 Task: Generate a density plot of a probability distribution.
Action: Mouse pressed left at (98, 131)
Screenshot: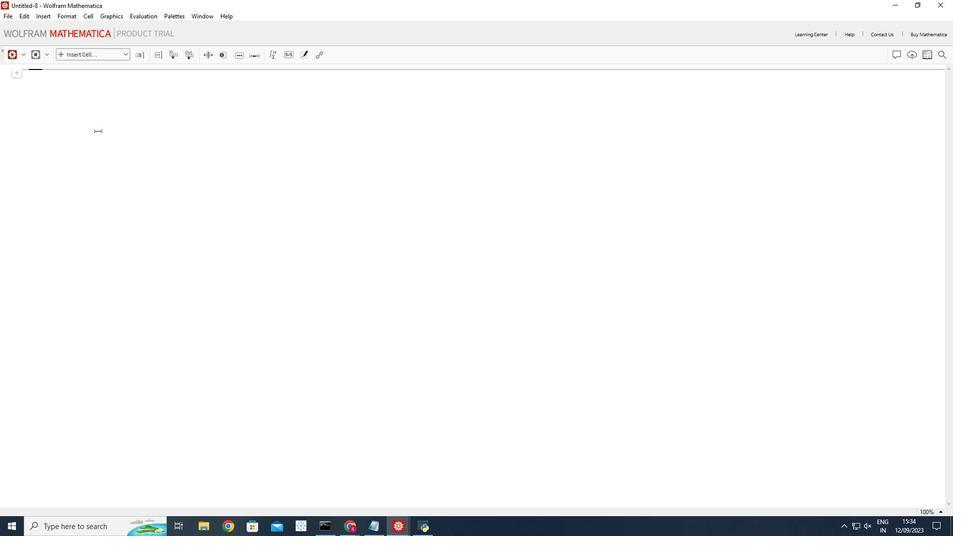 
Action: Mouse moved to (127, 53)
Screenshot: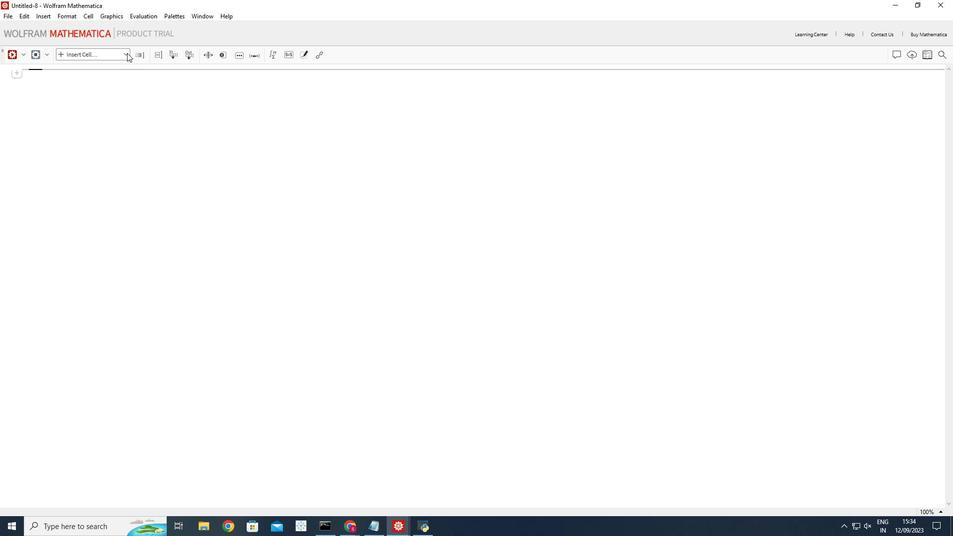 
Action: Mouse pressed left at (127, 53)
Screenshot: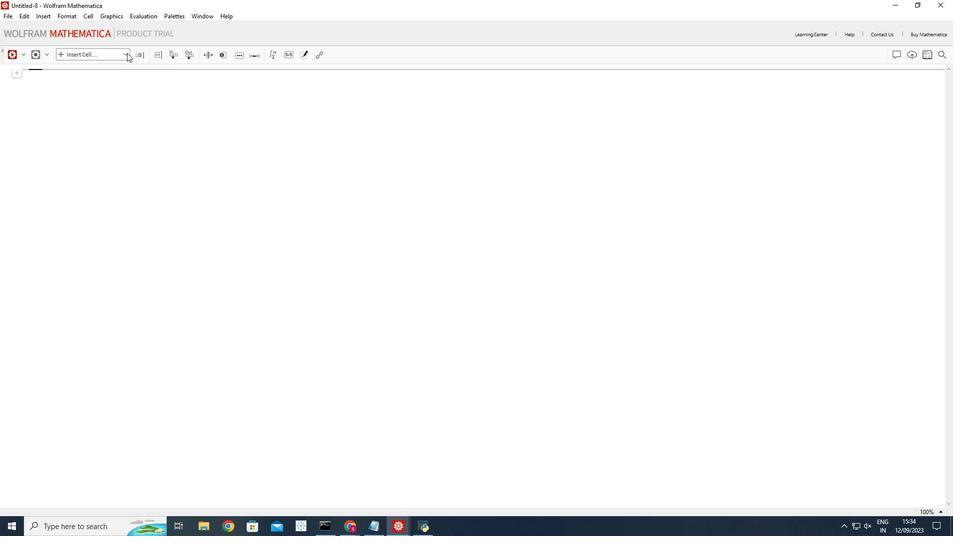 
Action: Mouse moved to (123, 76)
Screenshot: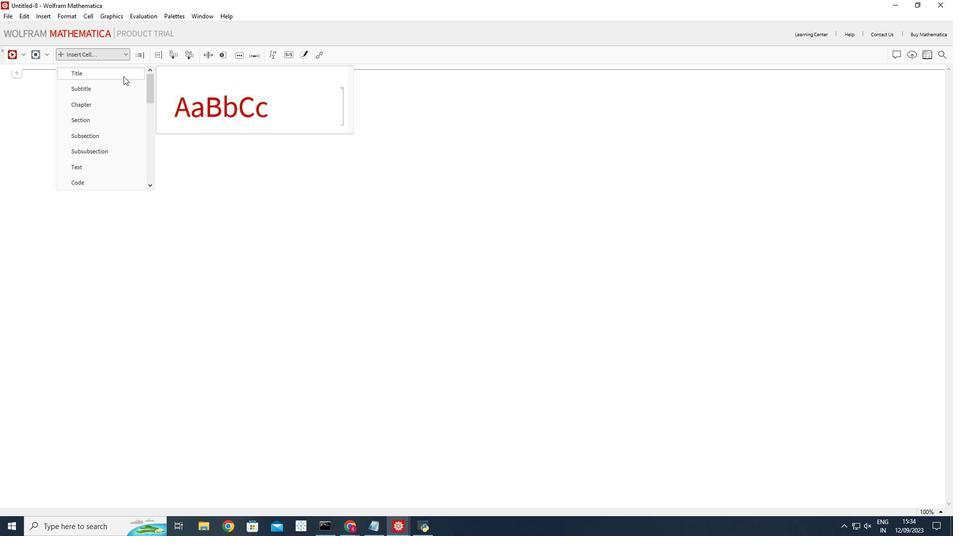 
Action: Mouse pressed left at (123, 76)
Screenshot: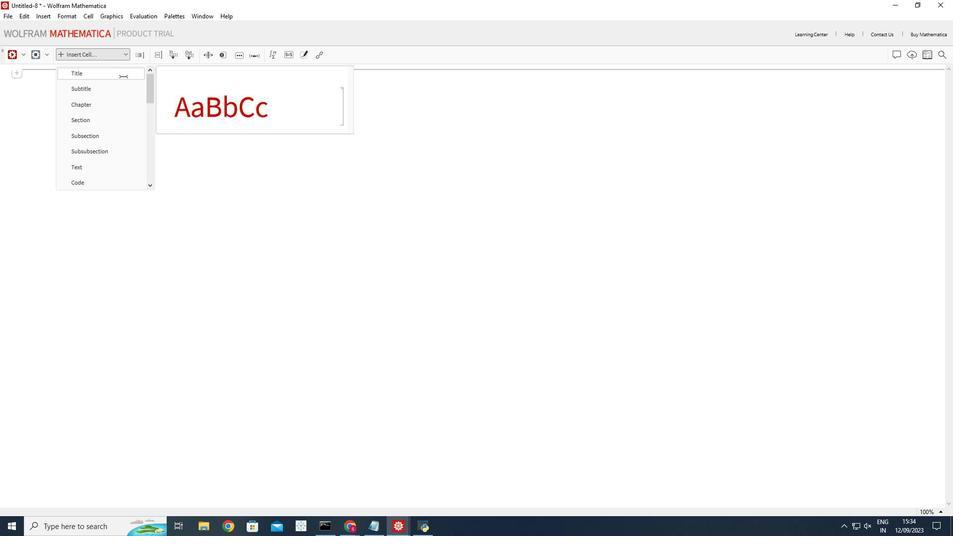 
Action: Mouse moved to (291, 125)
Screenshot: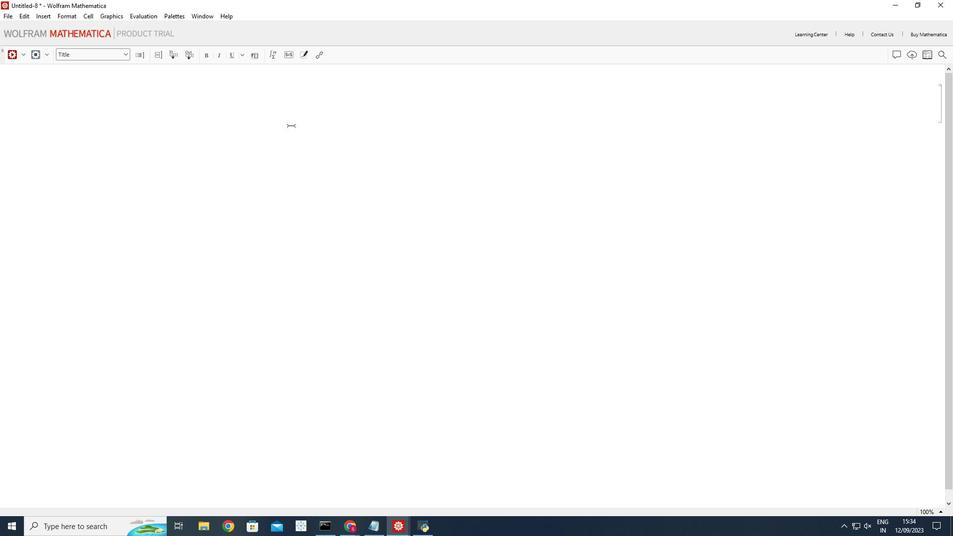 
Action: Key pressed <Key.shift_r>Density<Key.space>plot<Key.space>of<Key.space>a<Key.space><Key.shift_r>Probability<Key.space>distribution
Screenshot: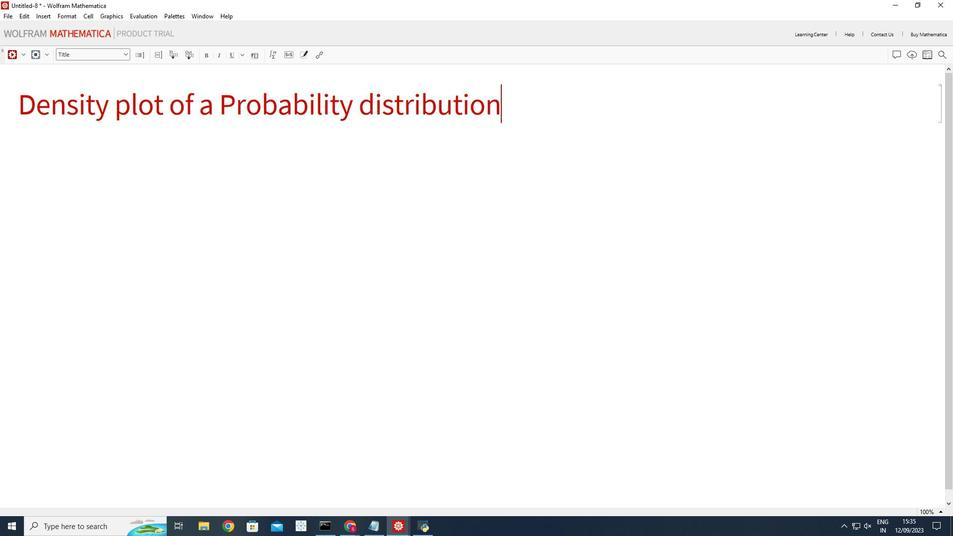 
Action: Mouse moved to (121, 156)
Screenshot: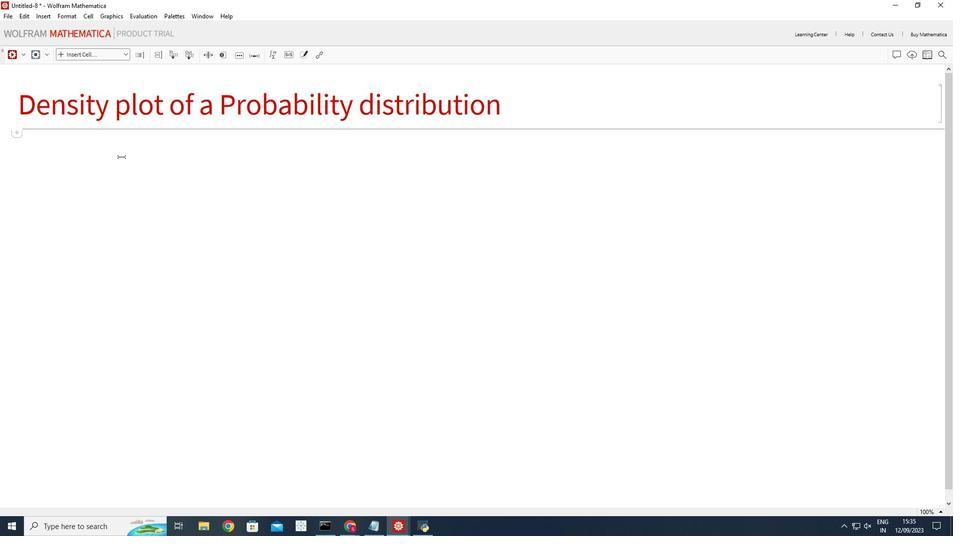 
Action: Mouse pressed left at (121, 156)
Screenshot: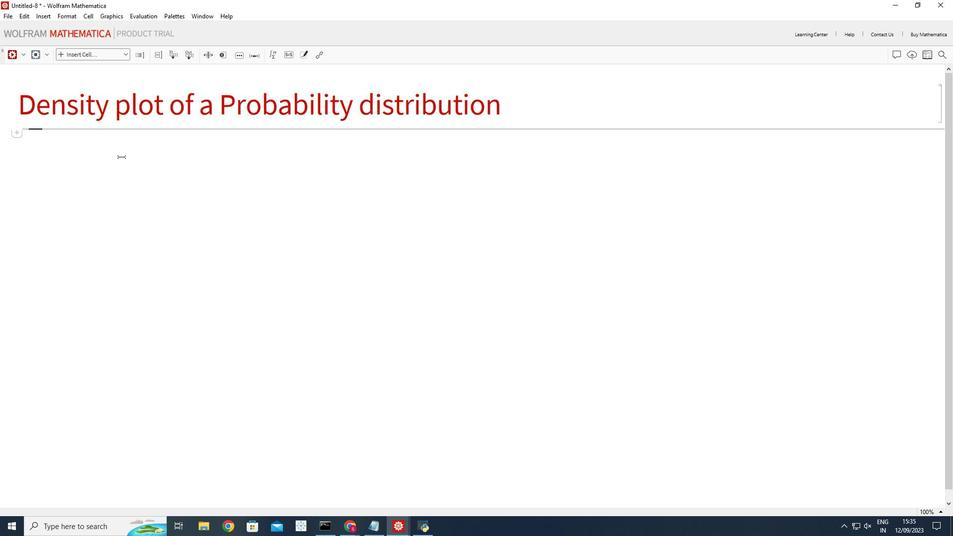 
Action: Mouse moved to (127, 56)
Screenshot: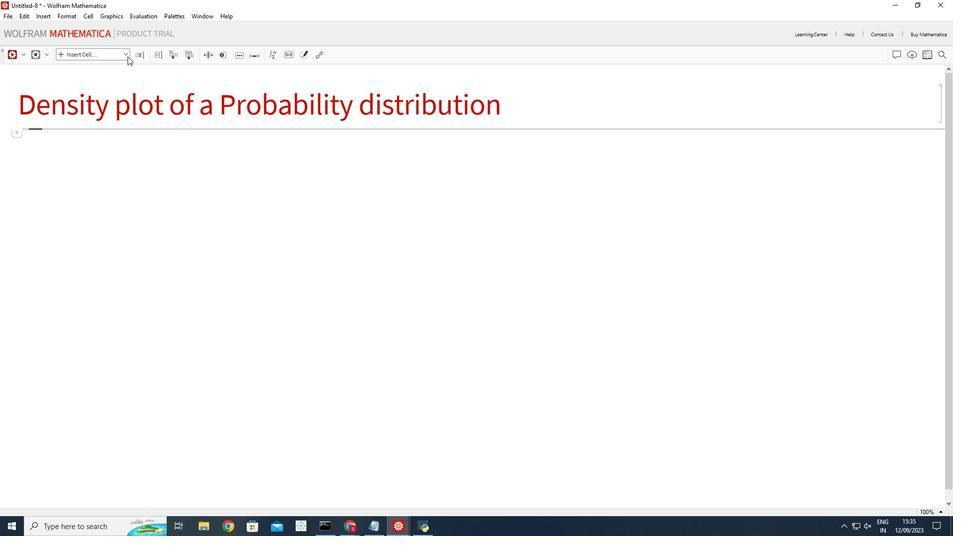 
Action: Mouse pressed left at (127, 56)
Screenshot: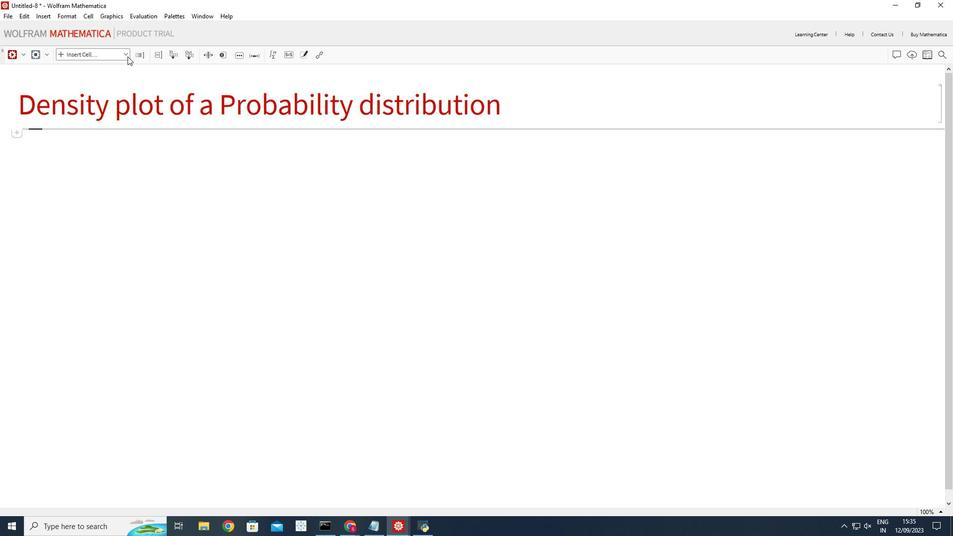 
Action: Mouse moved to (89, 183)
Screenshot: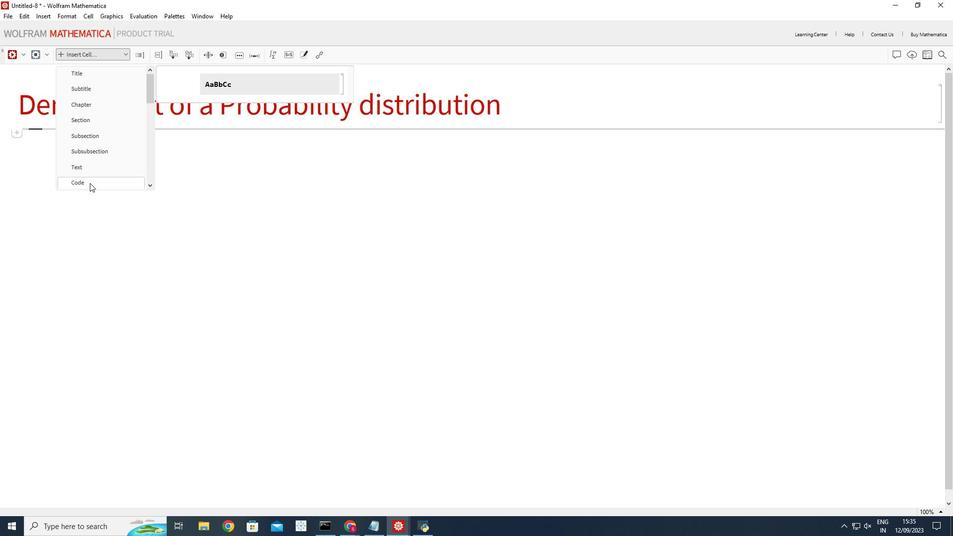 
Action: Mouse pressed left at (89, 183)
Screenshot: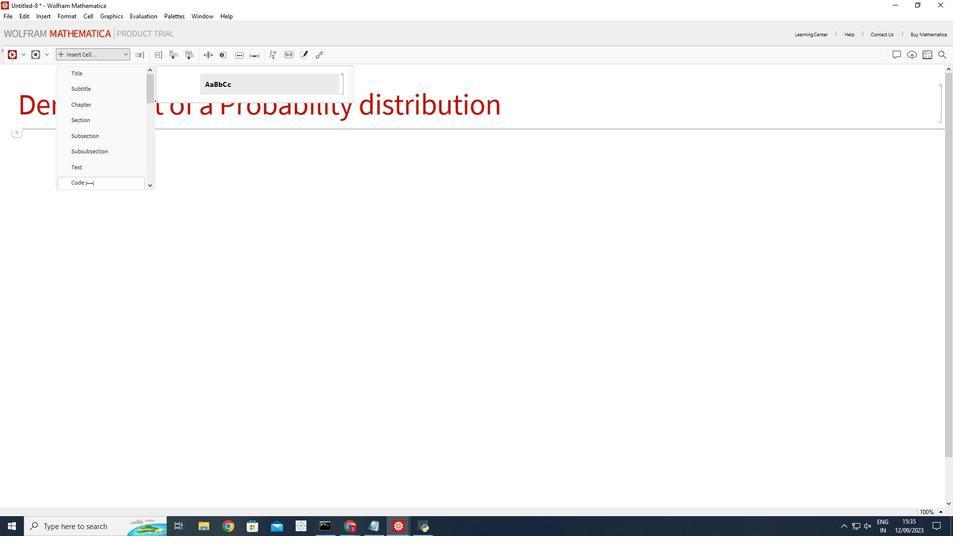 
Action: Mouse moved to (74, 142)
Screenshot: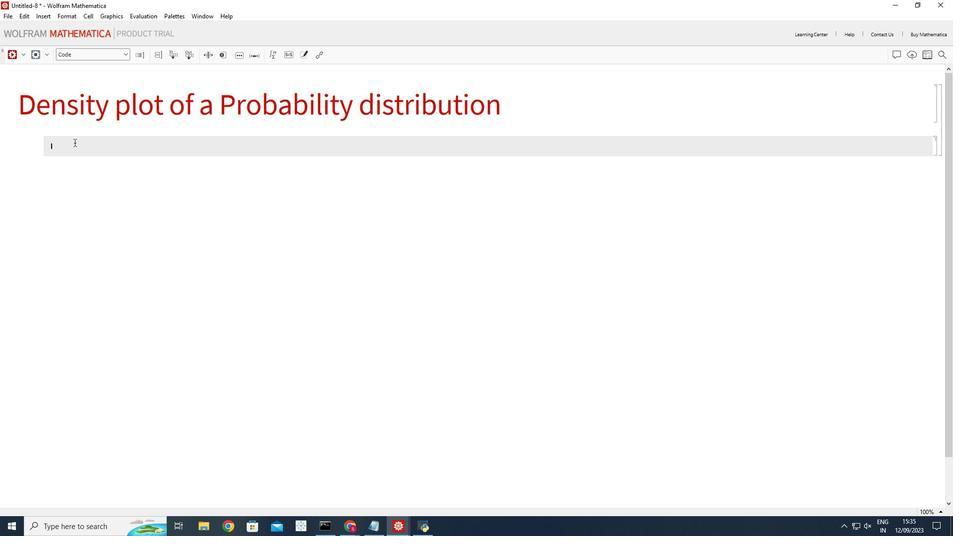 
Action: Mouse pressed left at (74, 142)
Screenshot: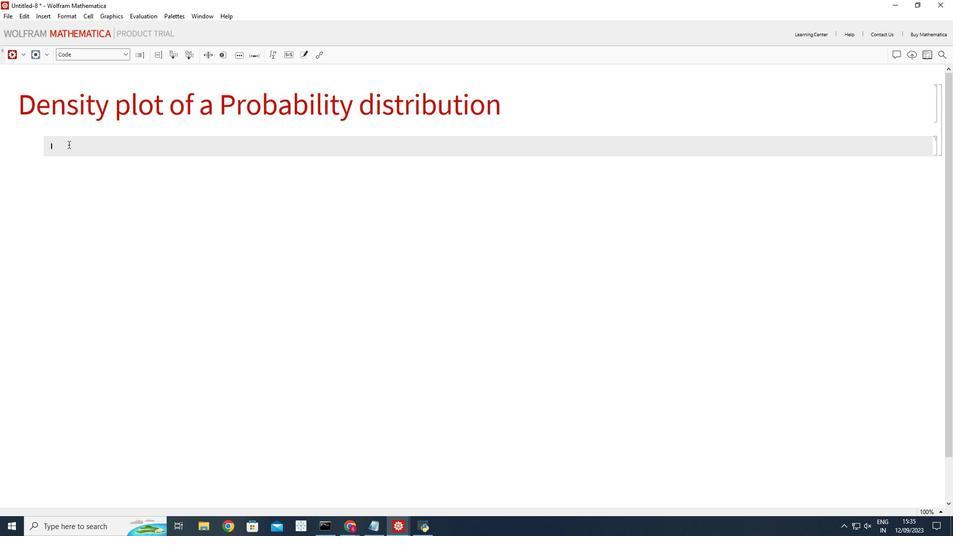 
Action: Mouse moved to (365, 259)
Screenshot: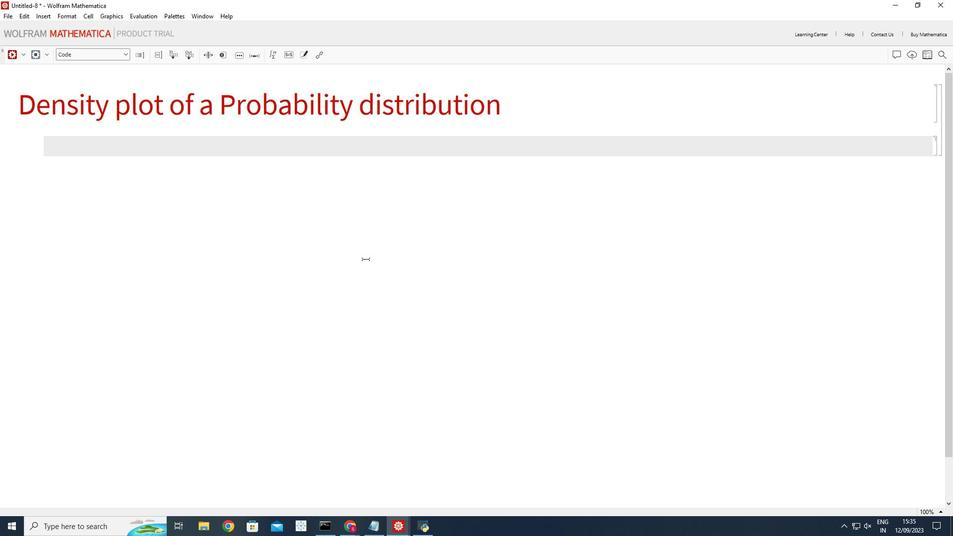 
Action: Key pressed dist<Key.space>=<Key.space><Key.shift_r>Probability<Key.shift_r>Distribution<Key.enter>[<Key.shift_r>Sin[x],<Key.space><Key.shift_r>{x,0,<Key.shift_r>Pi<Key.right><Key.right>;<Key.space><Key.shift_r>(*<Key.space><Key.shift_r>Define<Key.space>the<Key.space>probability<Key.space>distribution<Key.space><Key.right><Key.right><Key.enter><Key.enter><Key.shift_r>Denis<Key.backspace><Key.backspace>sity<Key.shift_r>Plot[<Key.shift_r>PDF[dist,<Key.space><Key.shift_r>{x,y<Key.right><Key.right>,<Key.space><Key.shift_r>{x,0,<Key.shift_r>Pi<Key.right>,<Key.space><Key.shift_r>{y,0,1<Key.right>,<Key.space><Key.shift_r>Plot<Key.shift_r>Range<Key.enter><Key.shift_r>All<Key.space>,<Key.space><Key.shift_r>Color<Key.shift_r>Function<Key.enter><Key.space><Key.shift_r>"<Key.shift_r>Rainbow<Key.right>,<Key.space><Key.shift_r>Plot<Key.shift_r>Legenf<Key.backspace>ds<Key.enter><Key.space><Key.shift_r><Key.shift_r><Key.shift_r><Key.shift_r><Key.shift_r><Key.shift_r><Key.shift_r><Key.shift_r>Automatic<Key.enter>,<Key.space><Key.shift_r>Frame<Key.shift_r>Label<Key.enter><Key.shift_r>{<Key.shift_r>"<Key.shift_r>X<Key.right>,<Key.shift_r>"<Key.shift_r>Y<Key.right><Key.right>,<Key.space><Key.shift_r>Plot<Key.shift_r>Label<Key.enter><Key.shift_r>"<Key.shift_r>Density<Key.space><Key.shift_r>Plot<Key.space>of<Key.space><Key.shift_r>Probability<Key.space><Key.shift_r>Distribution
Screenshot: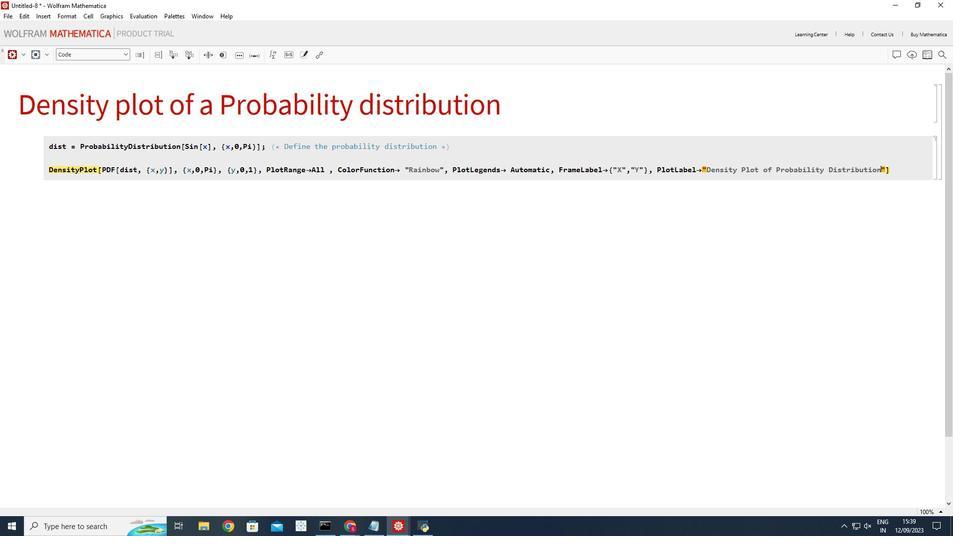 
Action: Mouse moved to (909, 167)
Screenshot: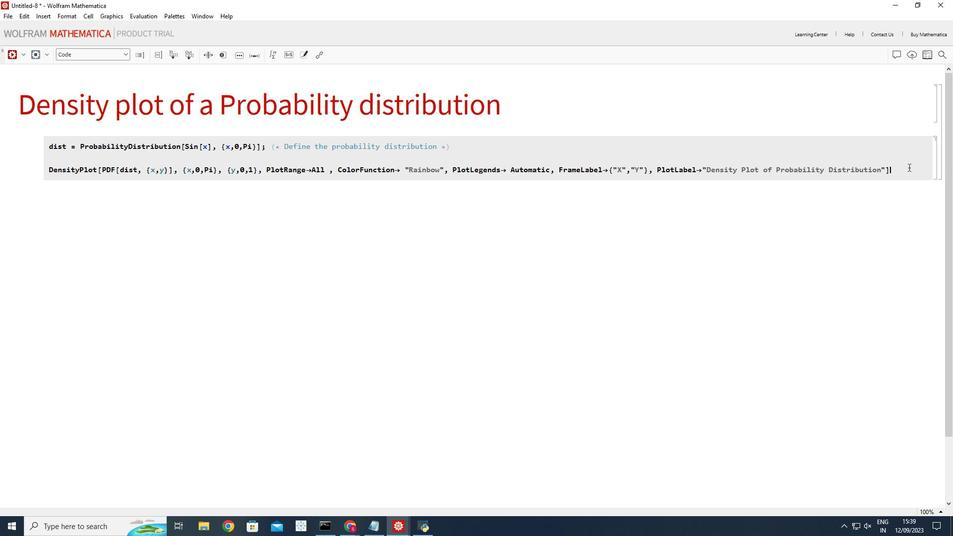 
Action: Mouse pressed left at (909, 167)
Screenshot: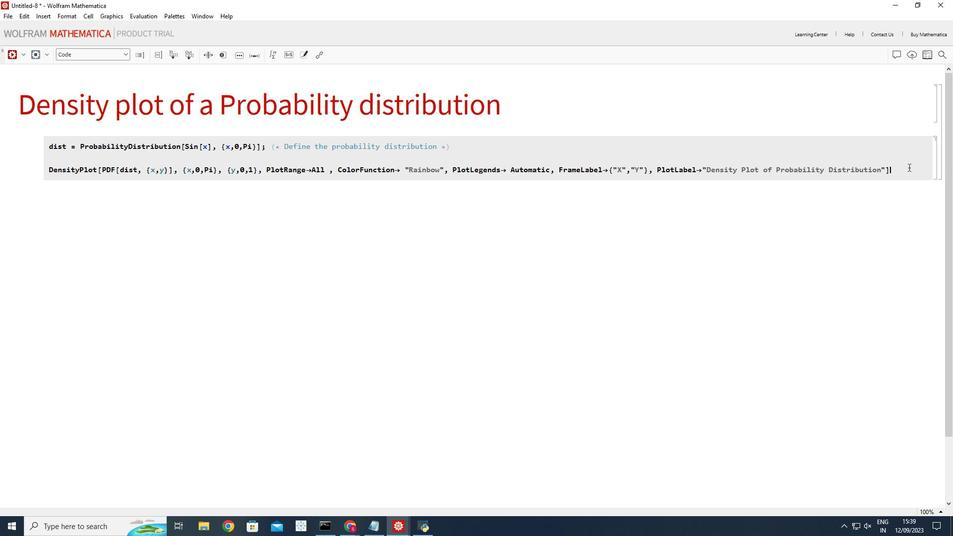 
Action: Key pressed <Key.shift_r><Key.enter>
Screenshot: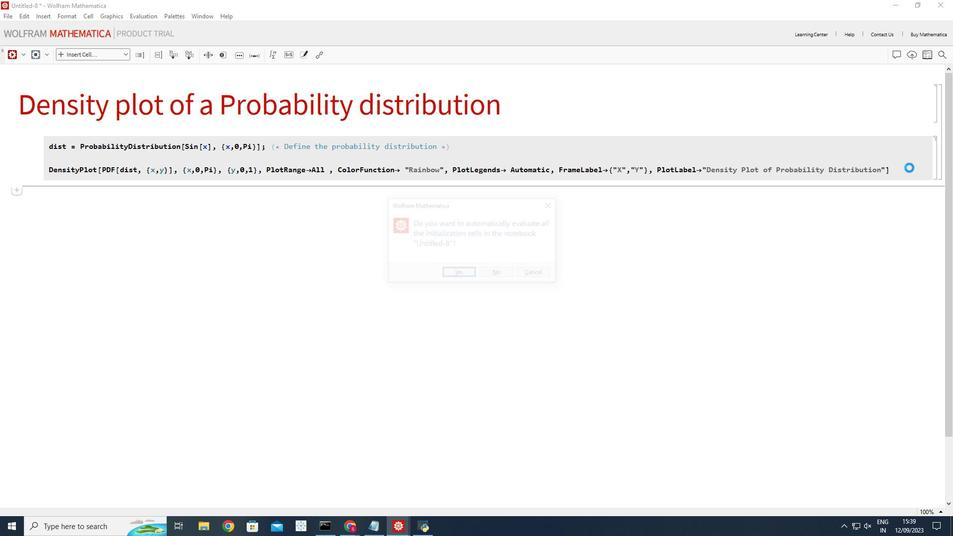 
Action: Mouse moved to (453, 273)
Screenshot: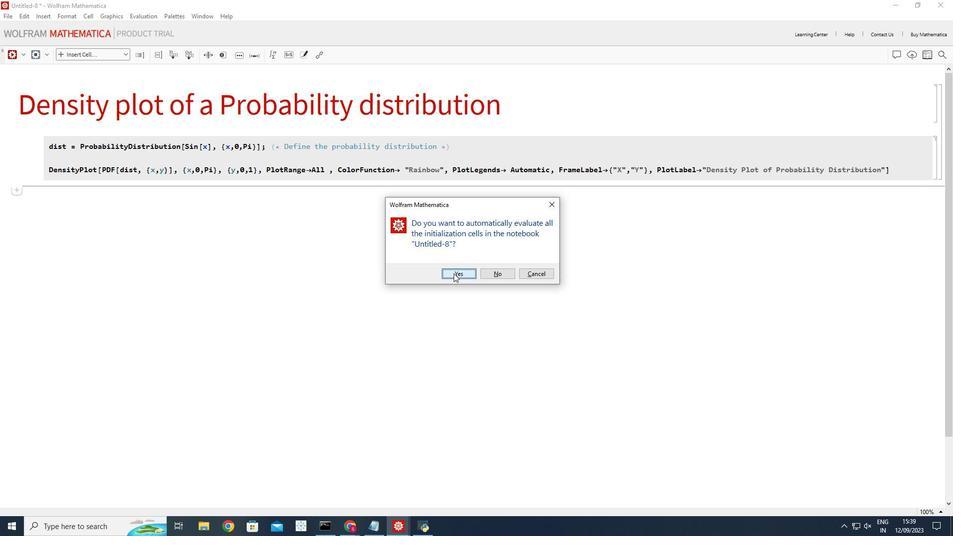 
Action: Mouse pressed left at (453, 273)
Screenshot: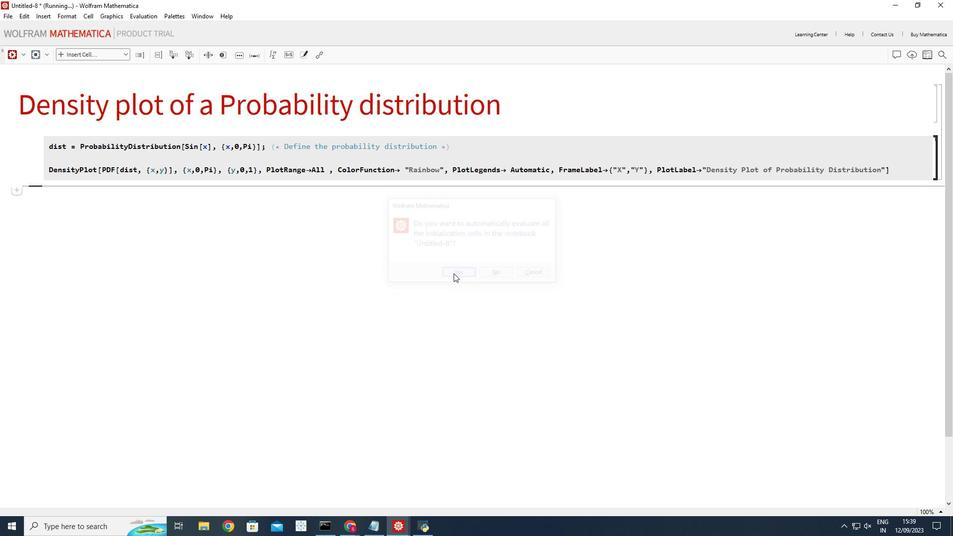 
Action: Mouse scrolled (453, 273) with delta (0, 0)
Screenshot: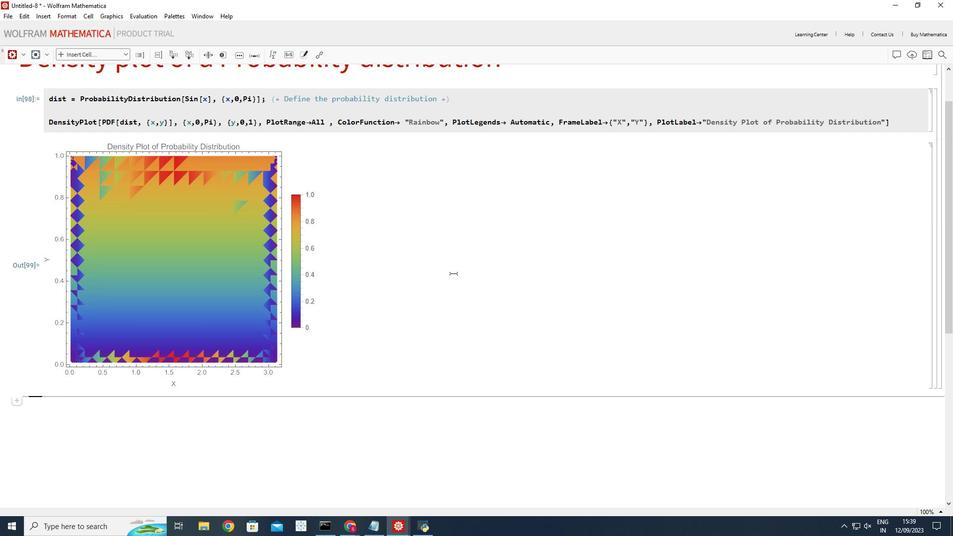 
Action: Mouse moved to (206, 335)
Screenshot: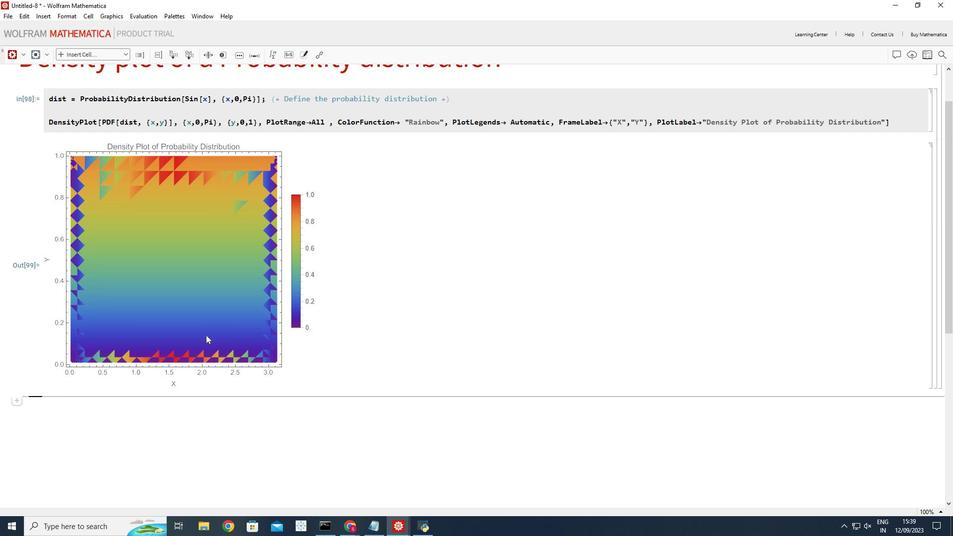 
Action: Mouse pressed left at (206, 335)
Screenshot: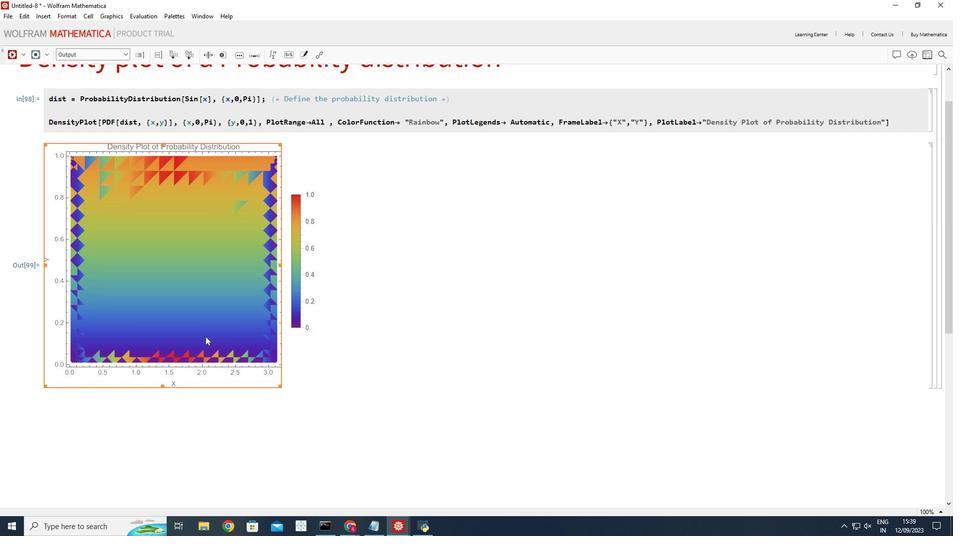 
Action: Mouse moved to (278, 386)
Screenshot: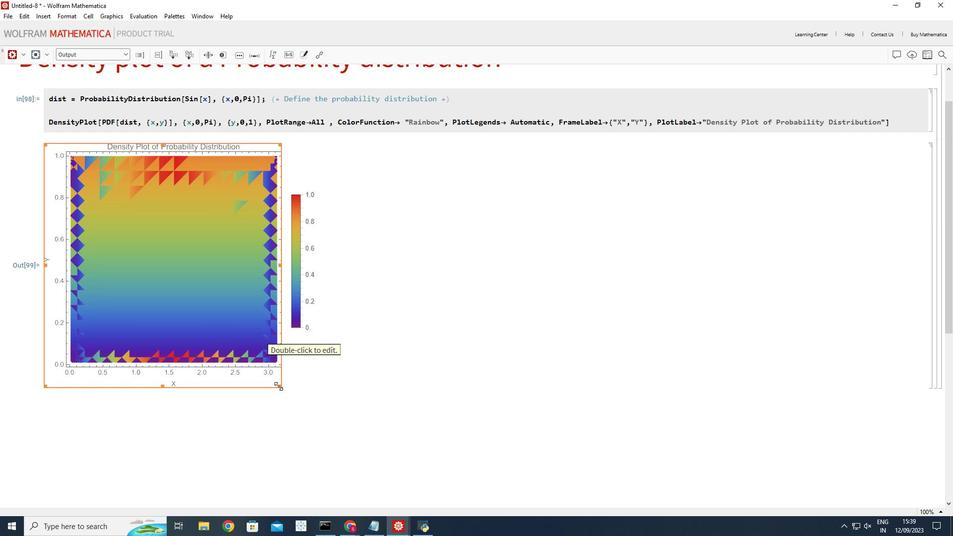 
Action: Mouse pressed left at (278, 386)
Screenshot: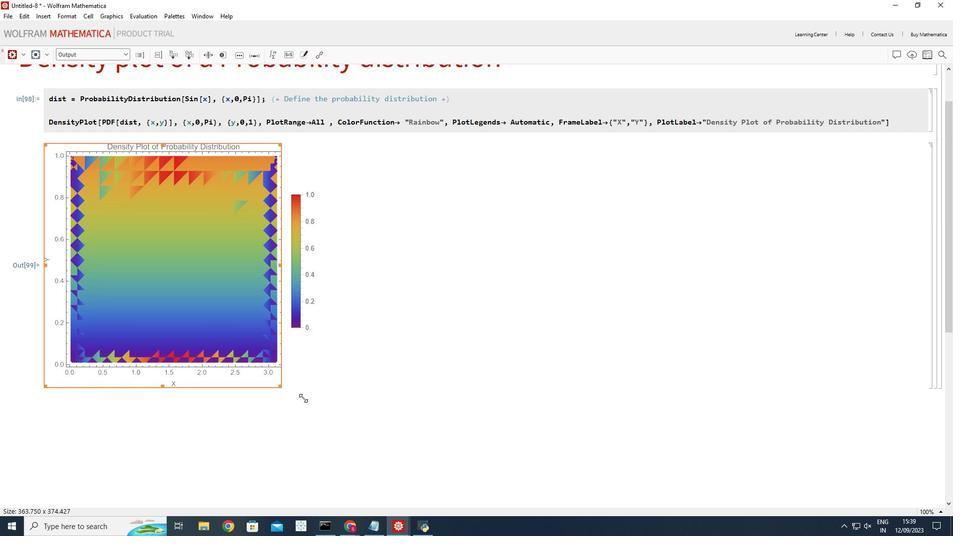 
Action: Mouse moved to (496, 368)
Screenshot: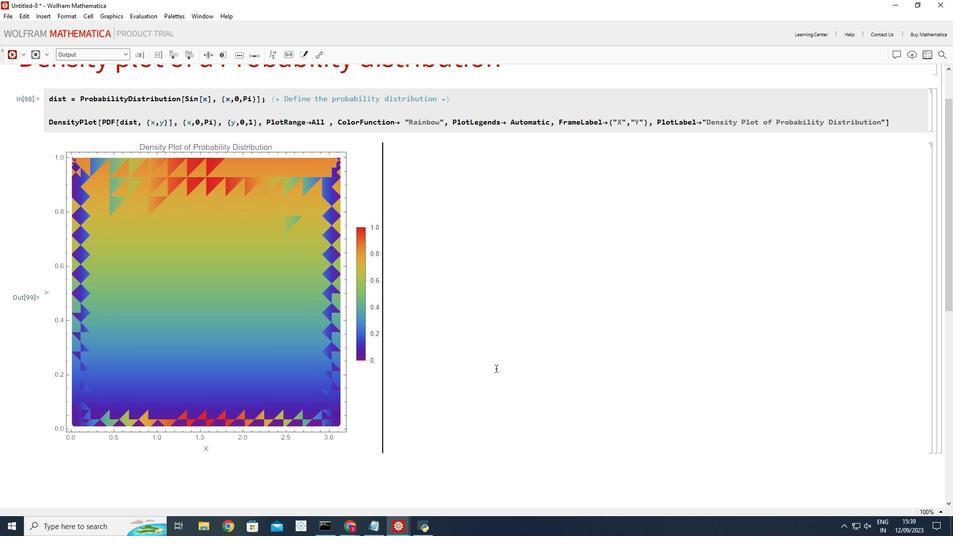
Action: Mouse pressed left at (496, 368)
Screenshot: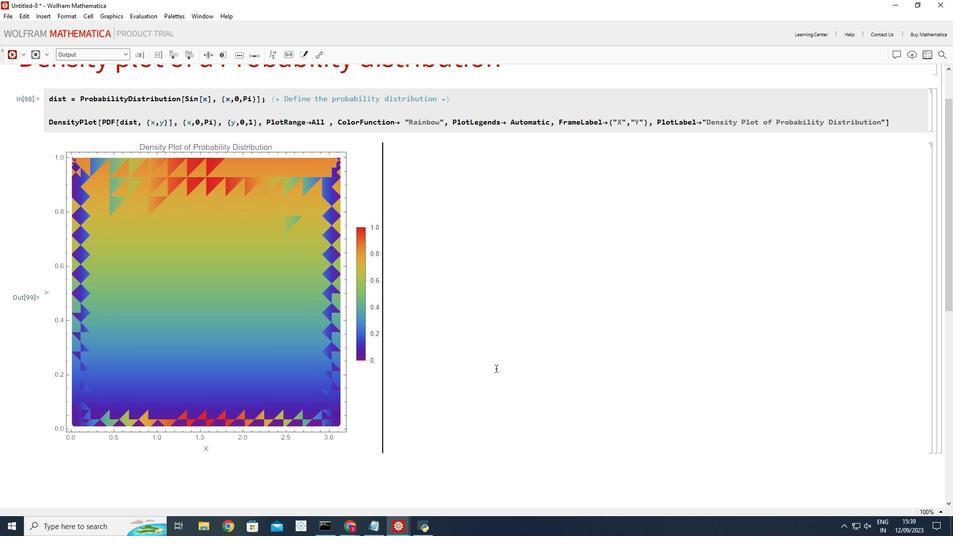 
Action: Key pressed <Key.enter>
Screenshot: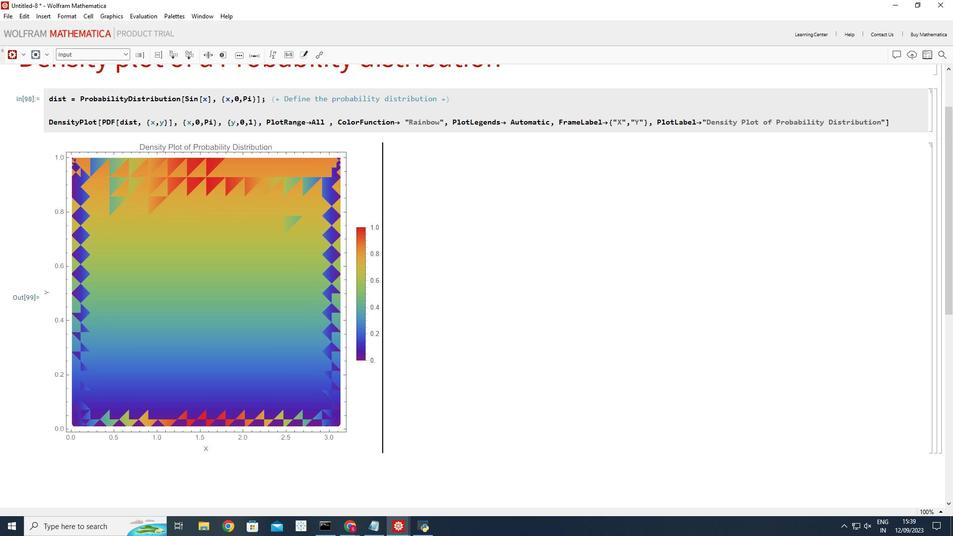 
